 Task: Customer not responding is available for "Me only".
Action: Mouse moved to (19, 268)
Screenshot: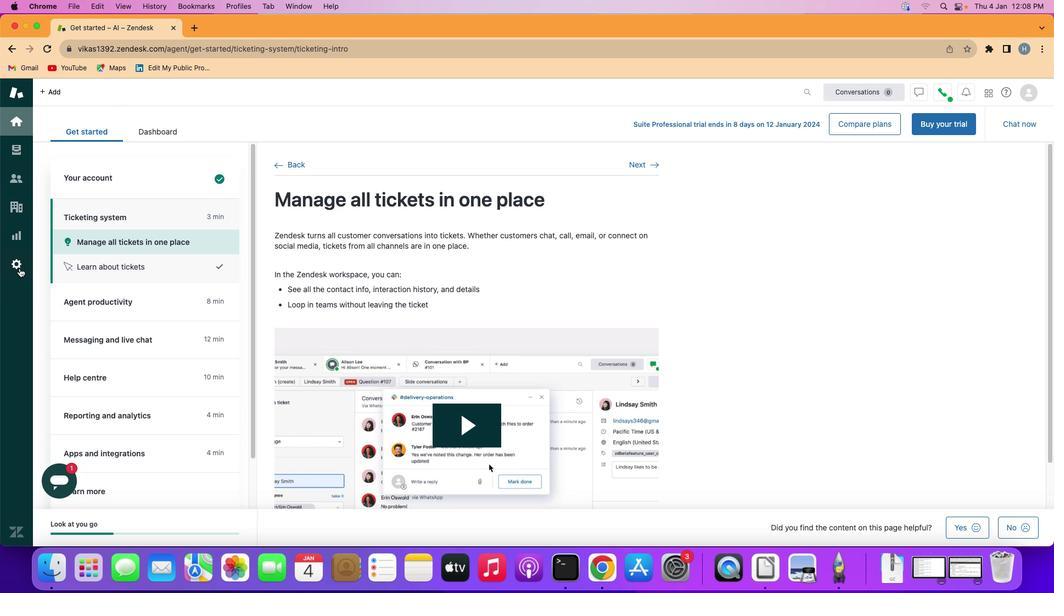 
Action: Mouse pressed left at (19, 268)
Screenshot: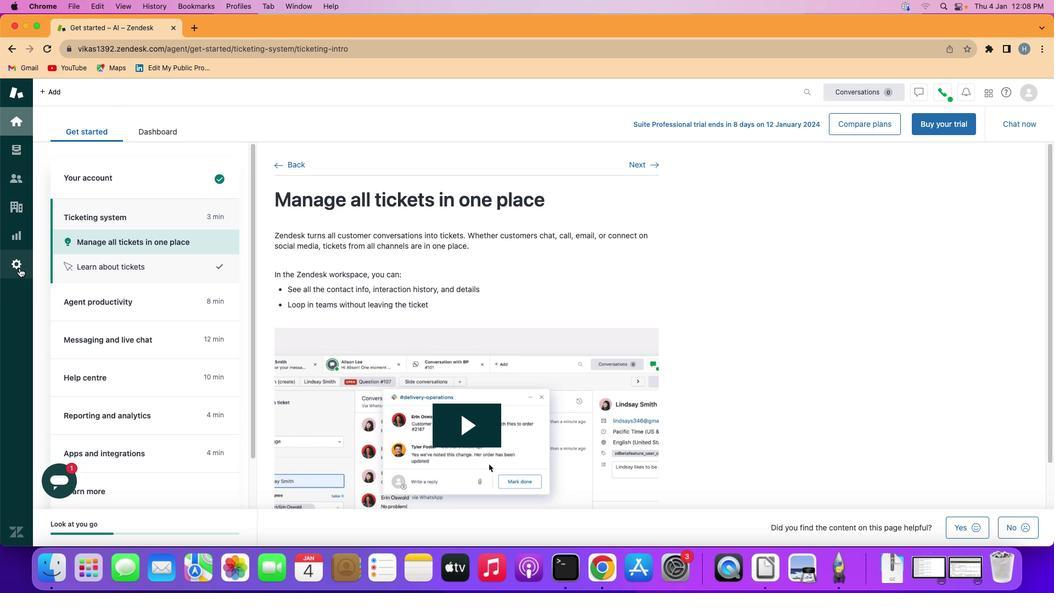 
Action: Mouse moved to (195, 449)
Screenshot: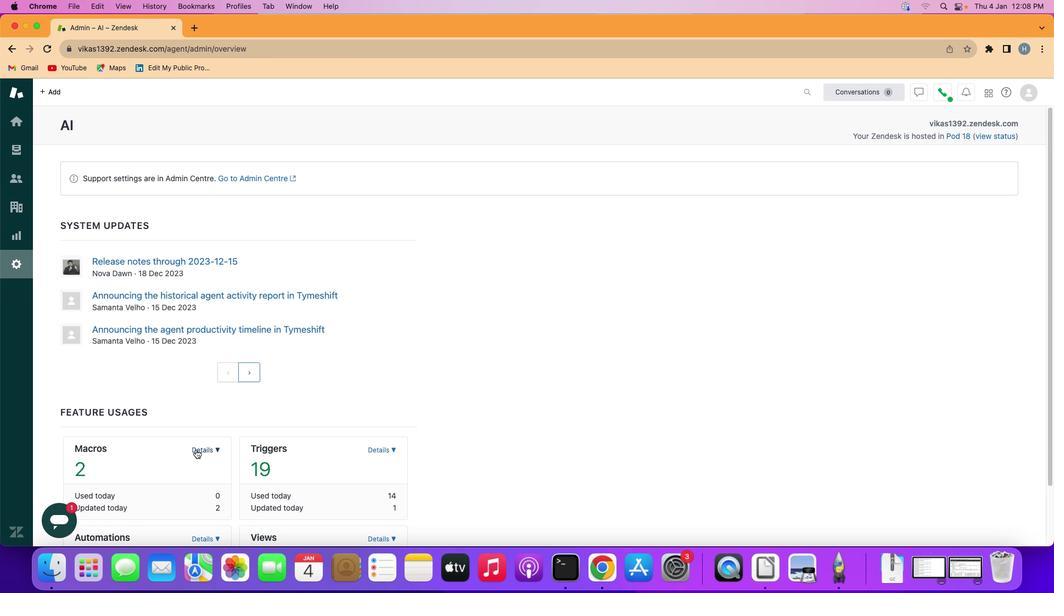 
Action: Mouse pressed left at (195, 449)
Screenshot: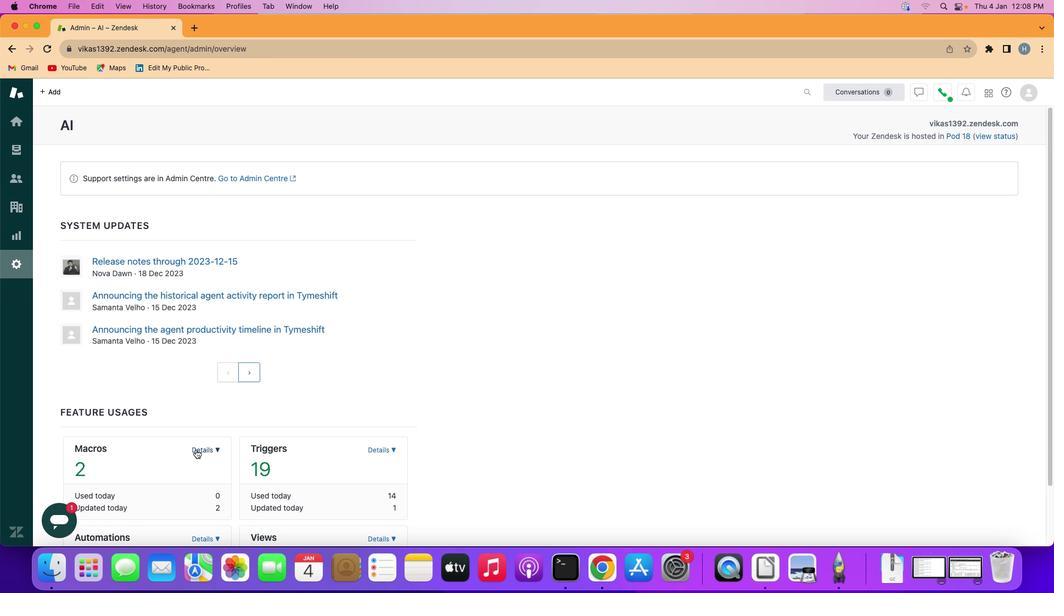 
Action: Mouse moved to (157, 512)
Screenshot: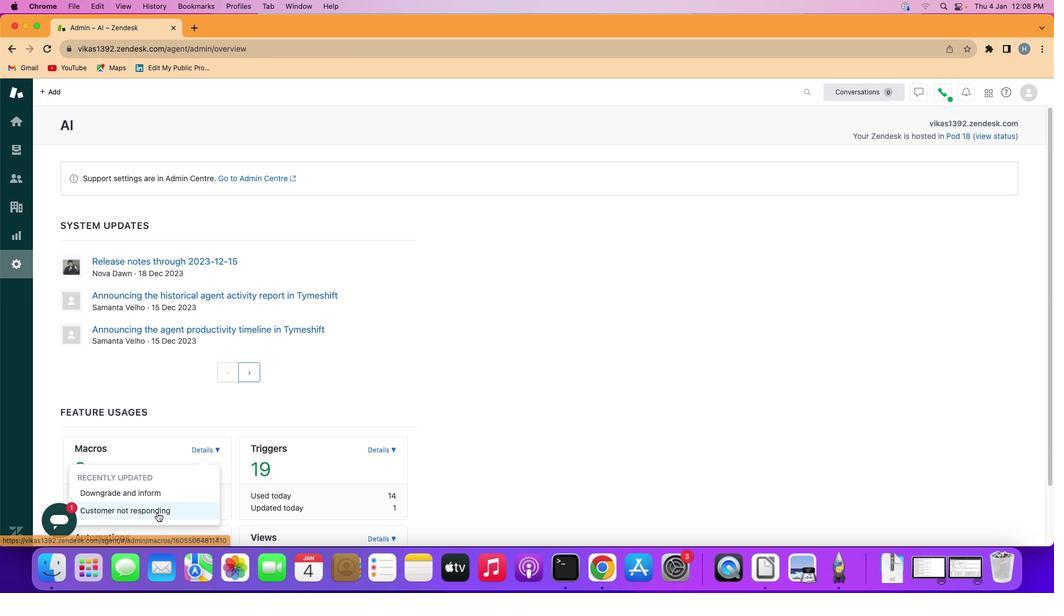 
Action: Mouse pressed left at (157, 512)
Screenshot: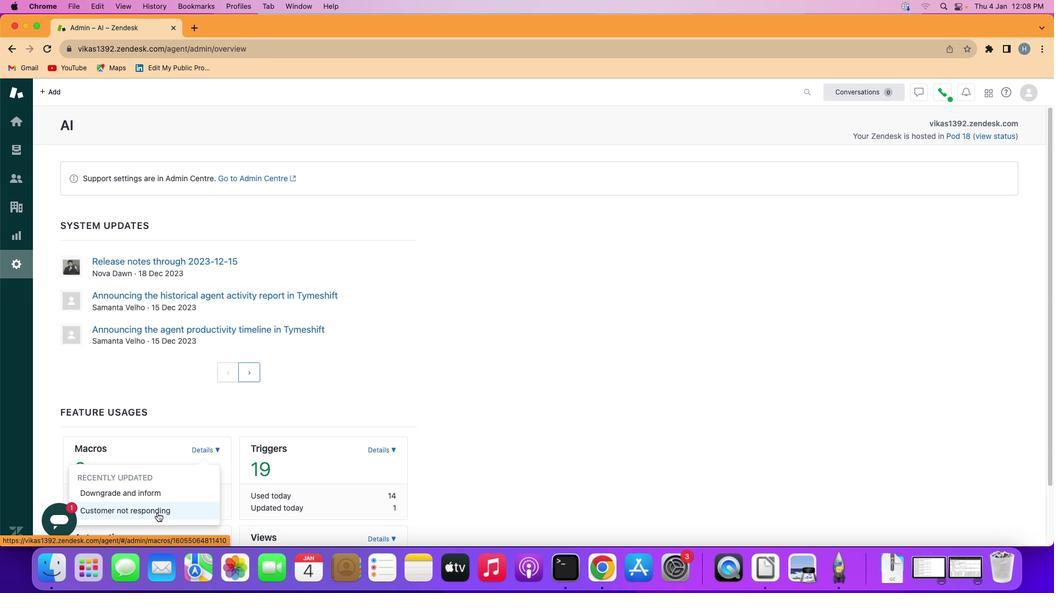 
Action: Mouse moved to (165, 293)
Screenshot: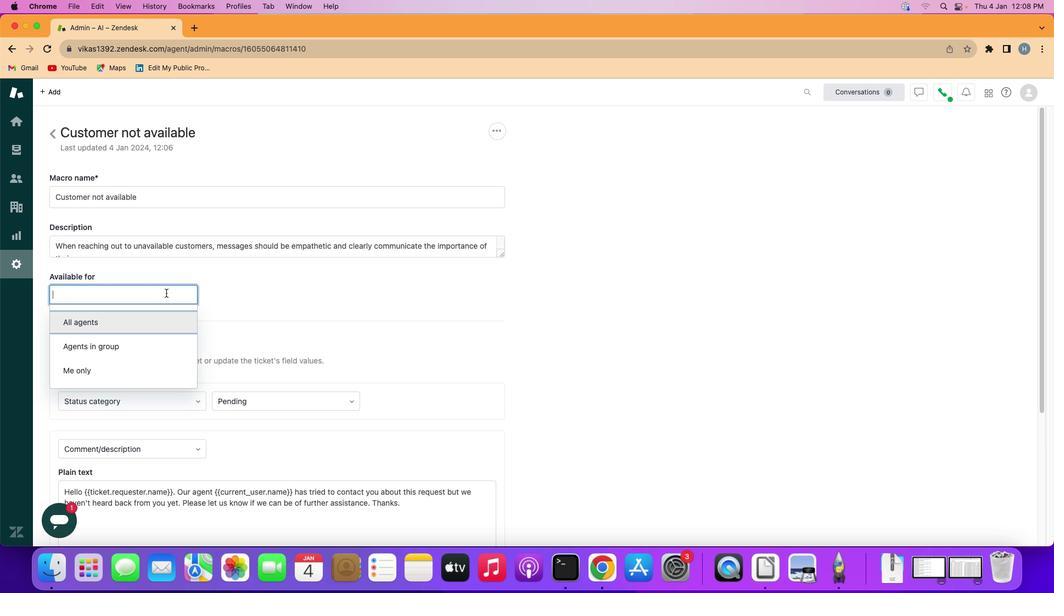 
Action: Mouse pressed left at (165, 293)
Screenshot: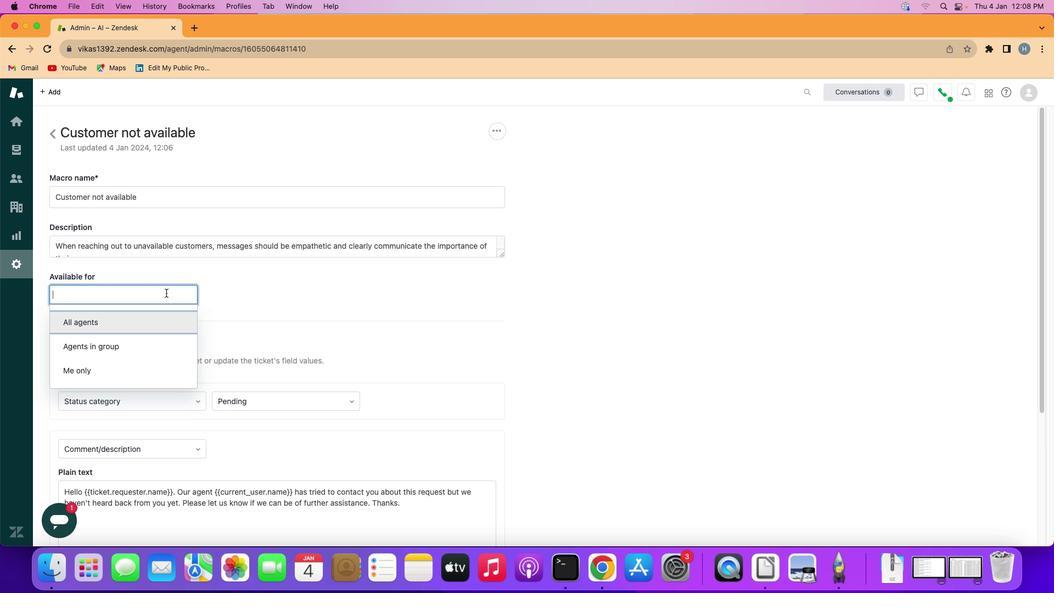 
Action: Mouse moved to (134, 363)
Screenshot: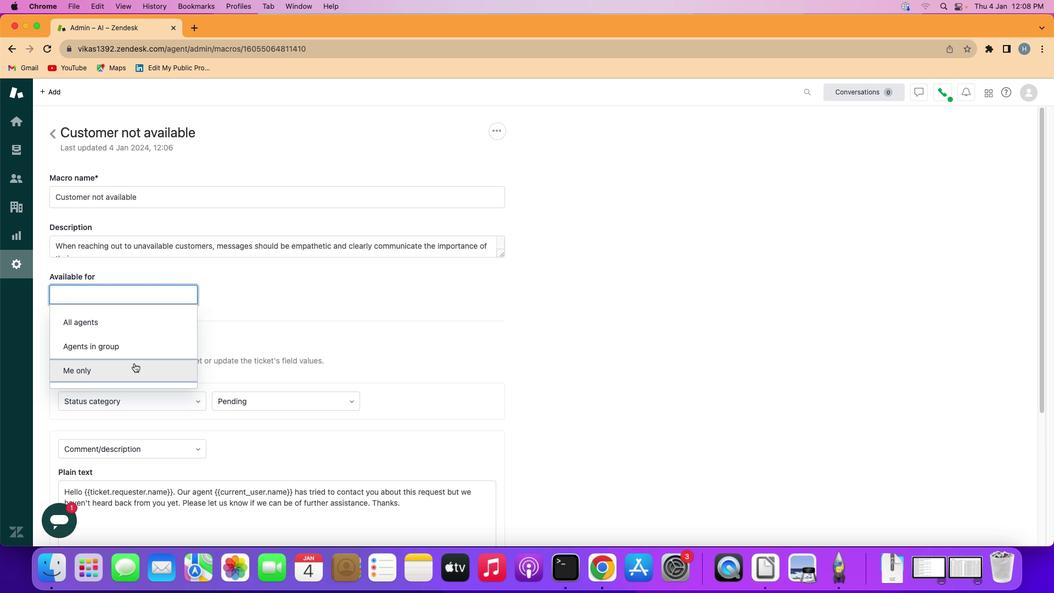 
Action: Mouse pressed left at (134, 363)
Screenshot: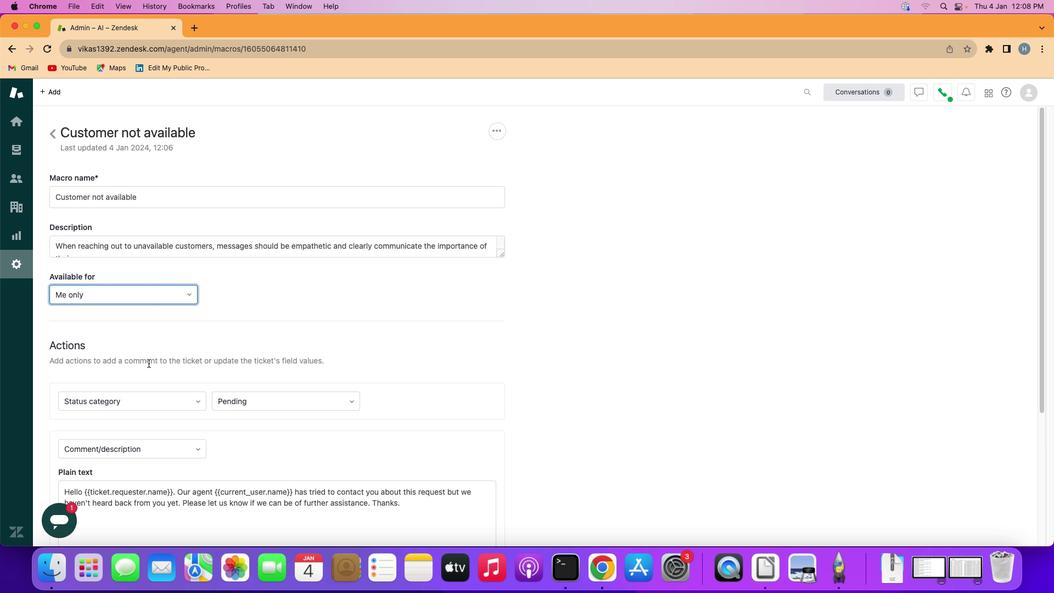 
Action: Mouse moved to (463, 373)
Screenshot: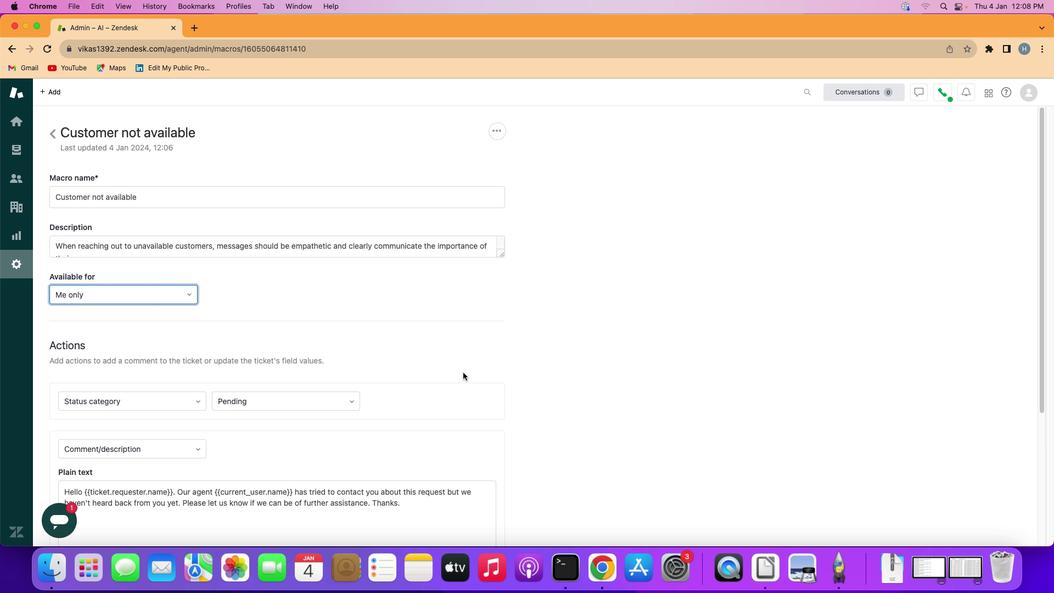 
Action: Mouse scrolled (463, 373) with delta (0, 0)
Screenshot: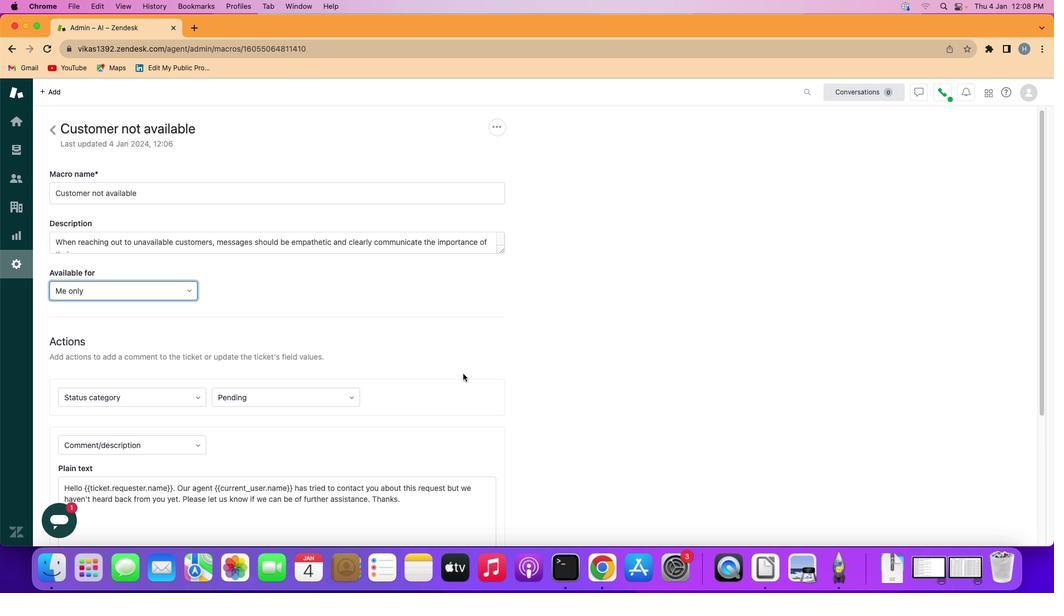 
Action: Mouse moved to (463, 373)
Screenshot: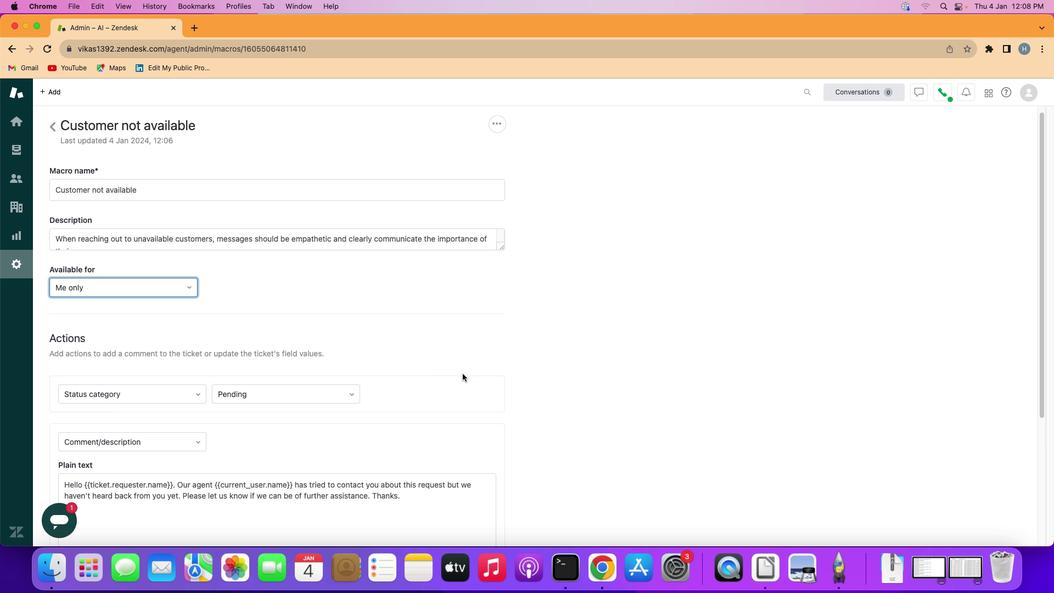 
Action: Mouse scrolled (463, 373) with delta (0, 0)
Screenshot: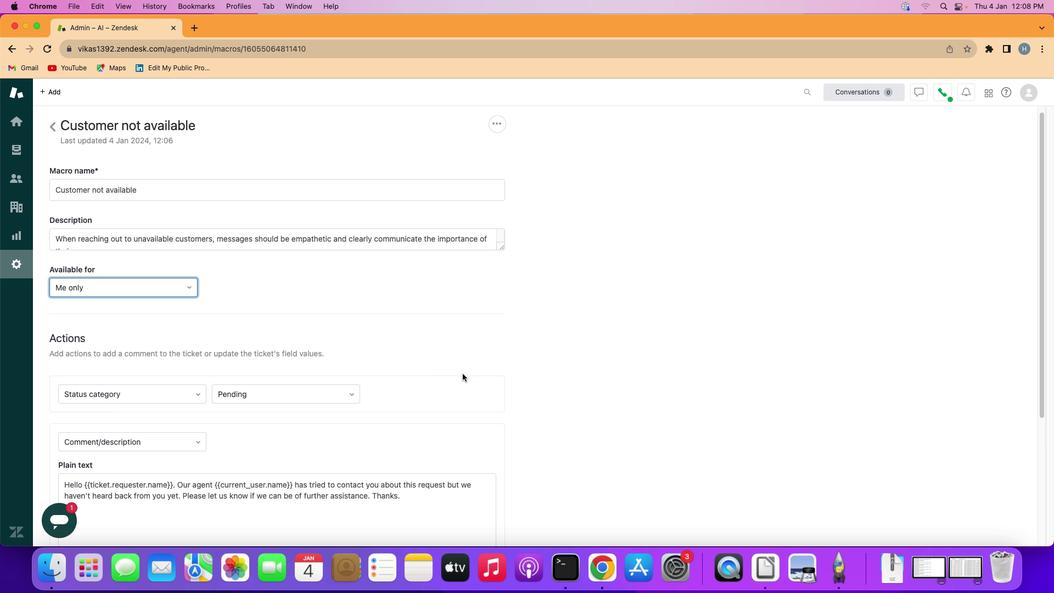
Action: Mouse moved to (463, 373)
Screenshot: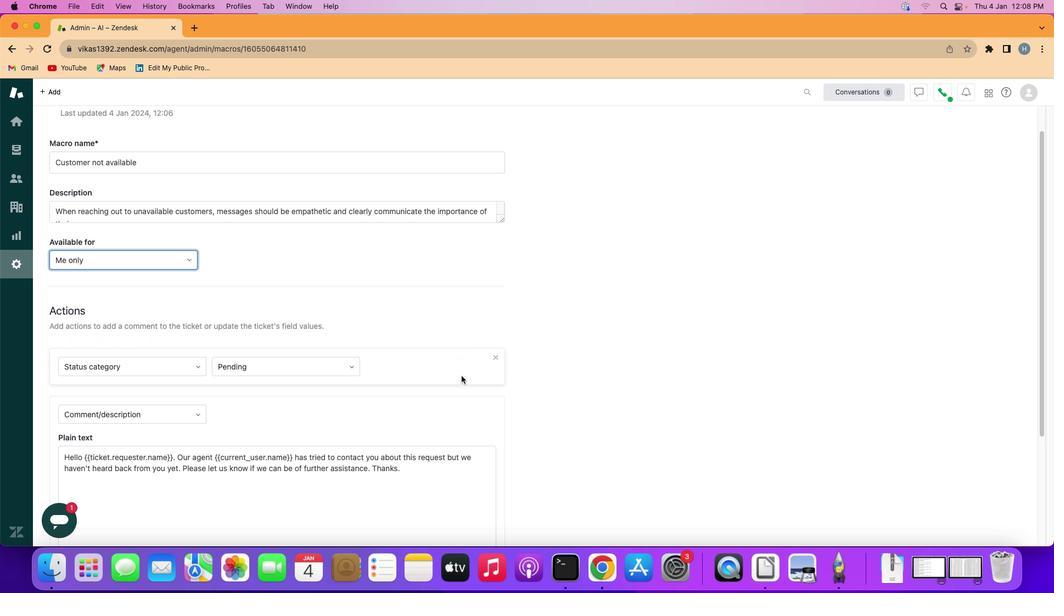 
Action: Mouse scrolled (463, 373) with delta (0, 0)
Screenshot: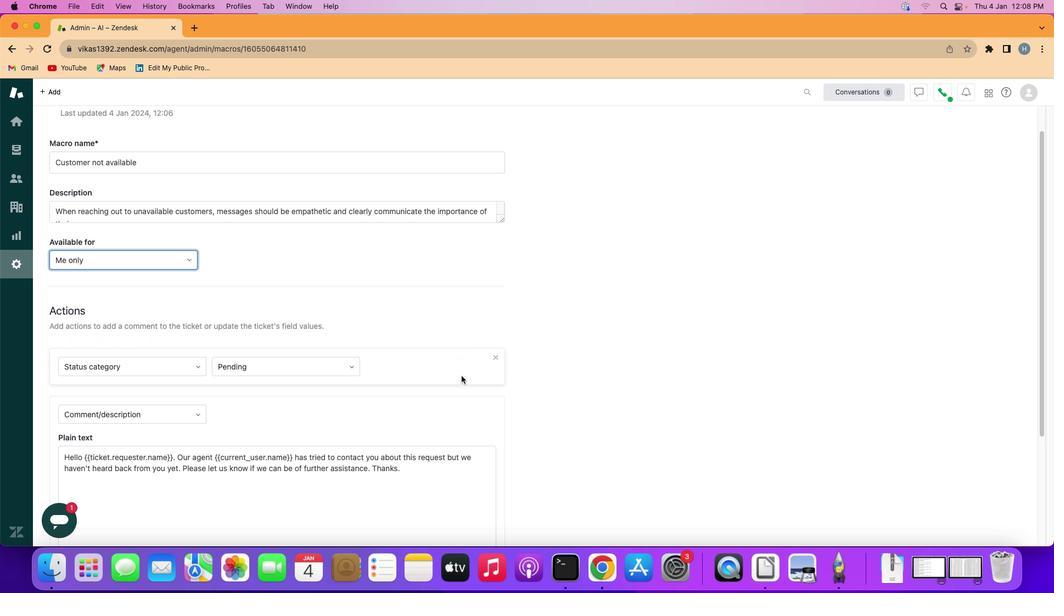 
Action: Mouse moved to (463, 374)
Screenshot: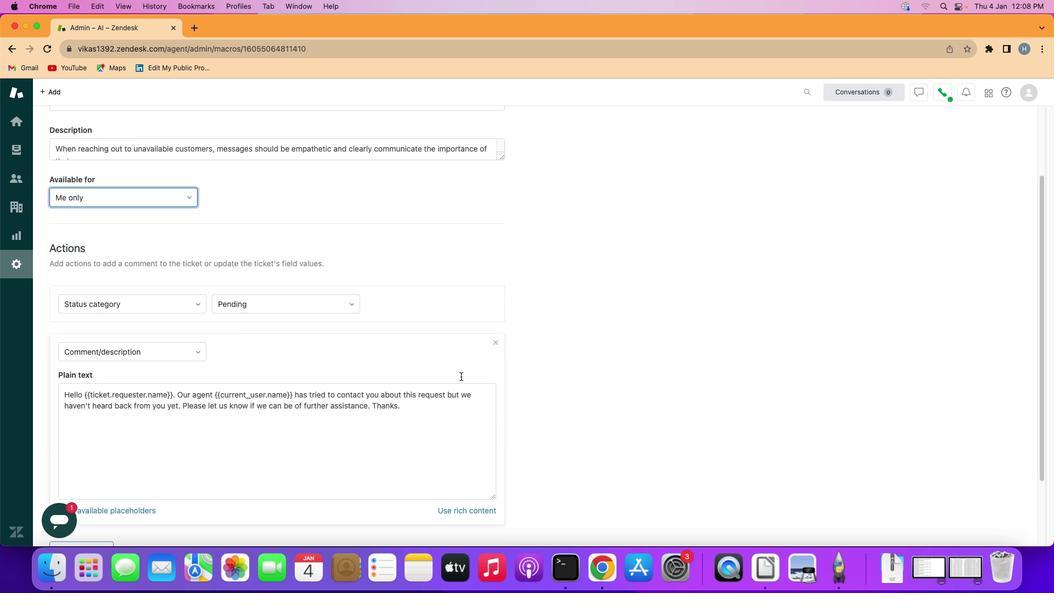 
Action: Mouse scrolled (463, 374) with delta (0, -1)
Screenshot: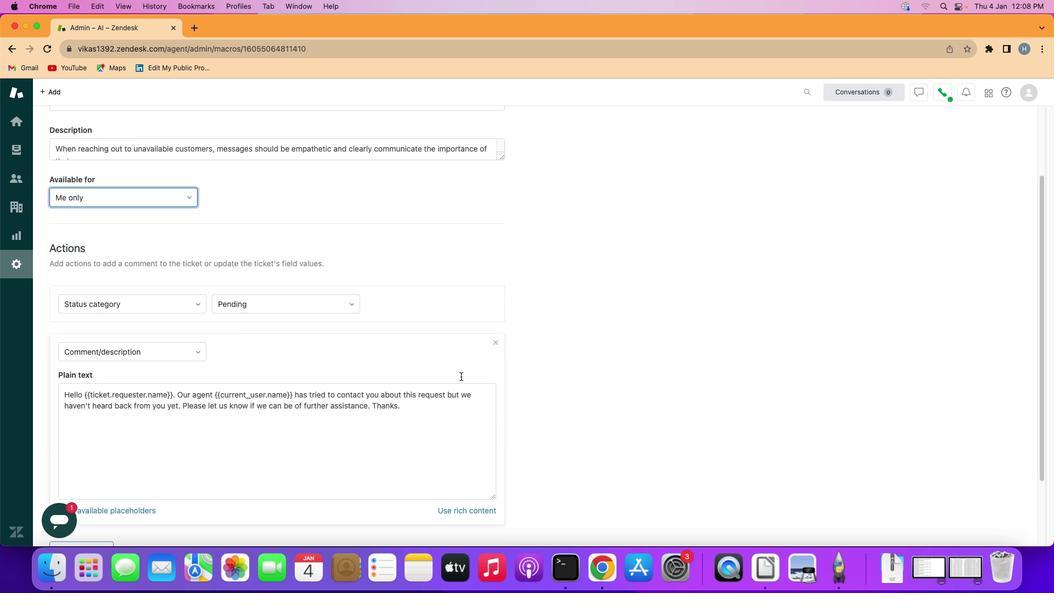 
Action: Mouse moved to (462, 375)
Screenshot: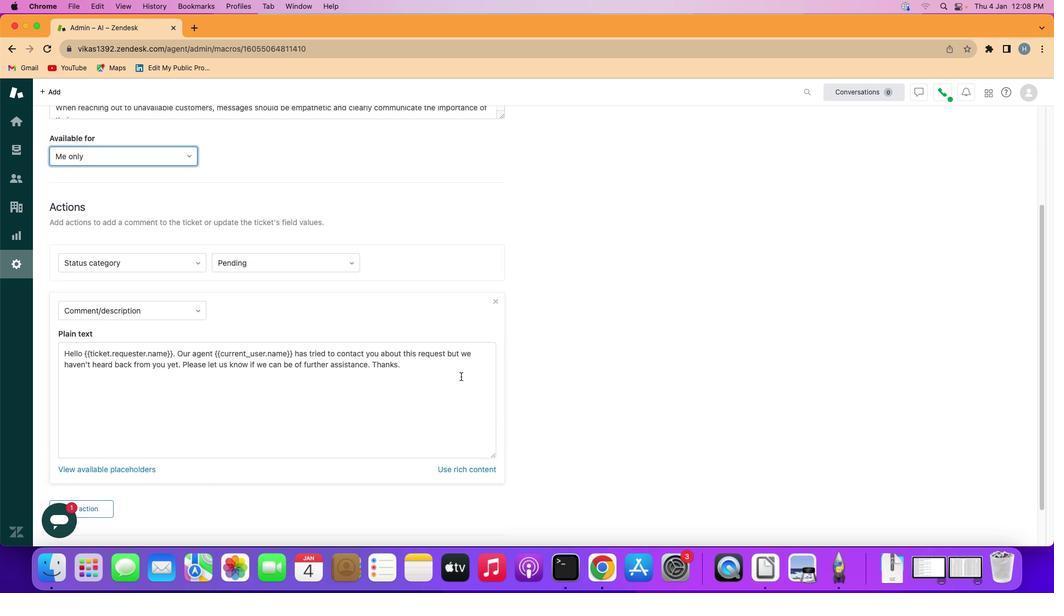 
Action: Mouse scrolled (462, 375) with delta (0, -1)
Screenshot: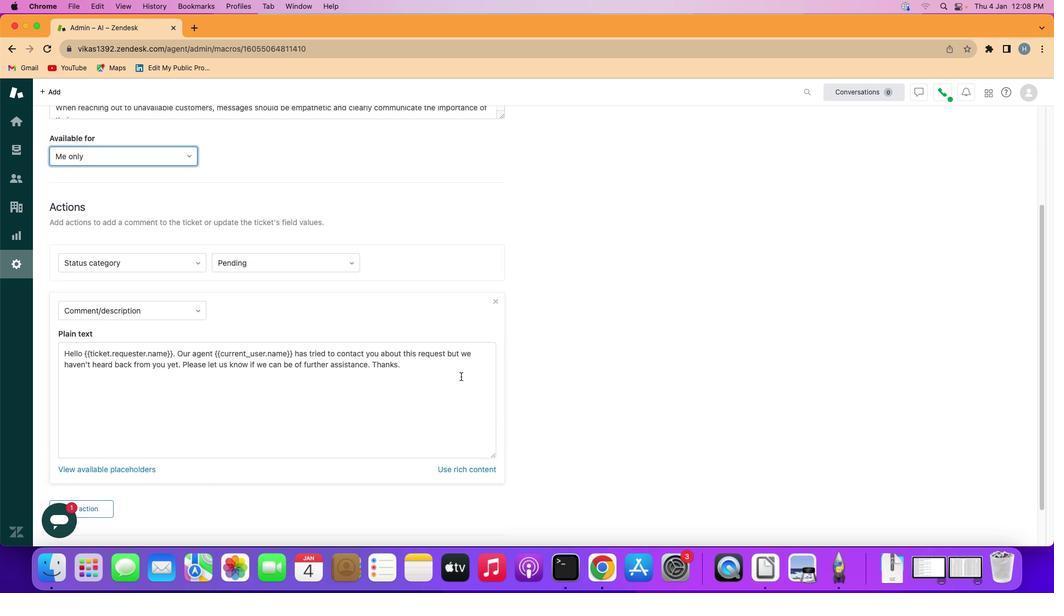 
Action: Mouse moved to (471, 523)
Screenshot: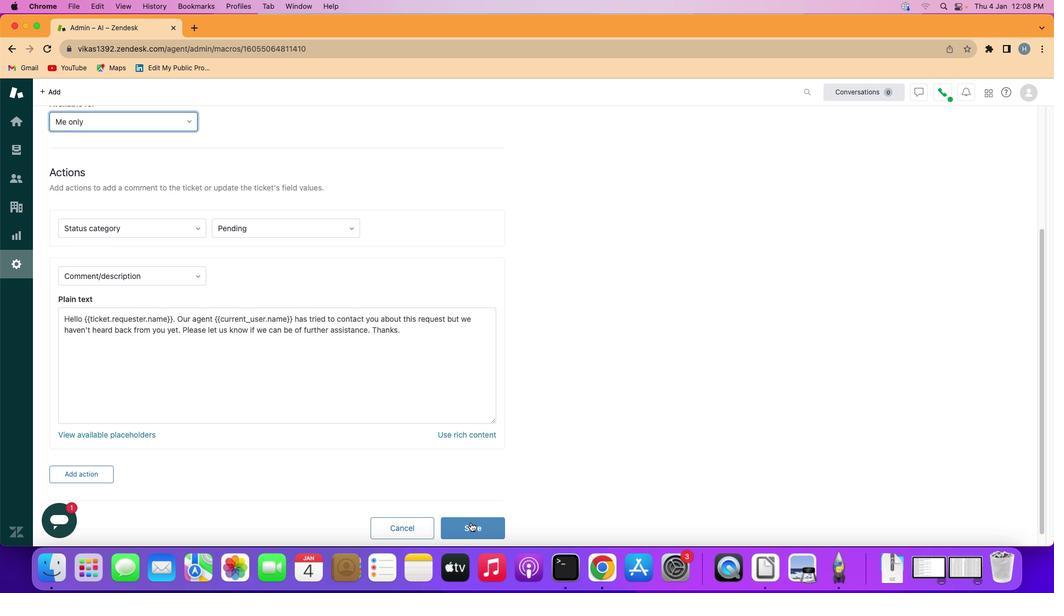 
Action: Mouse pressed left at (471, 523)
Screenshot: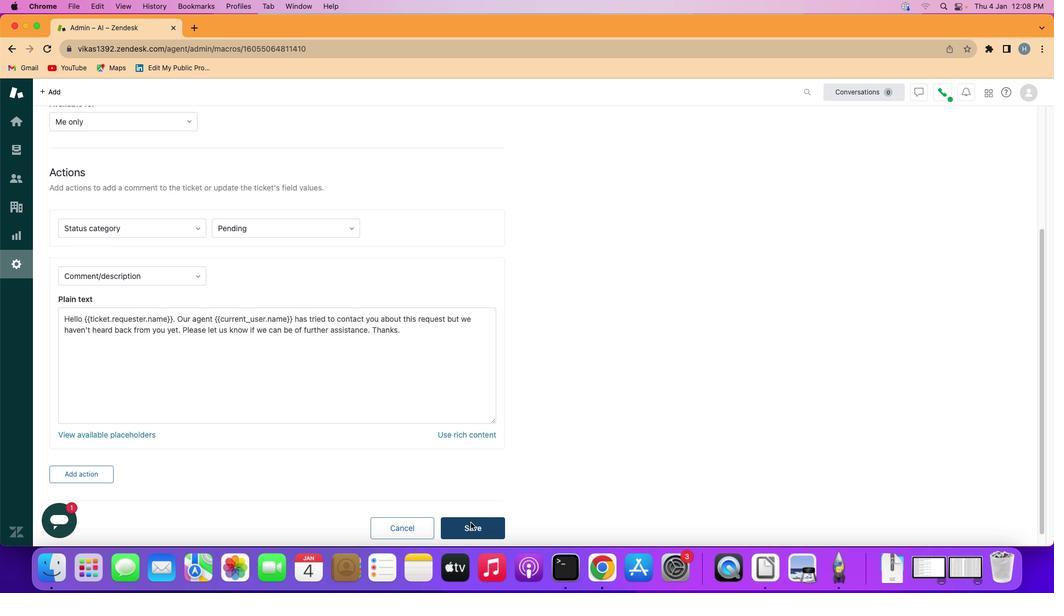 
Action: Mouse moved to (531, 309)
Screenshot: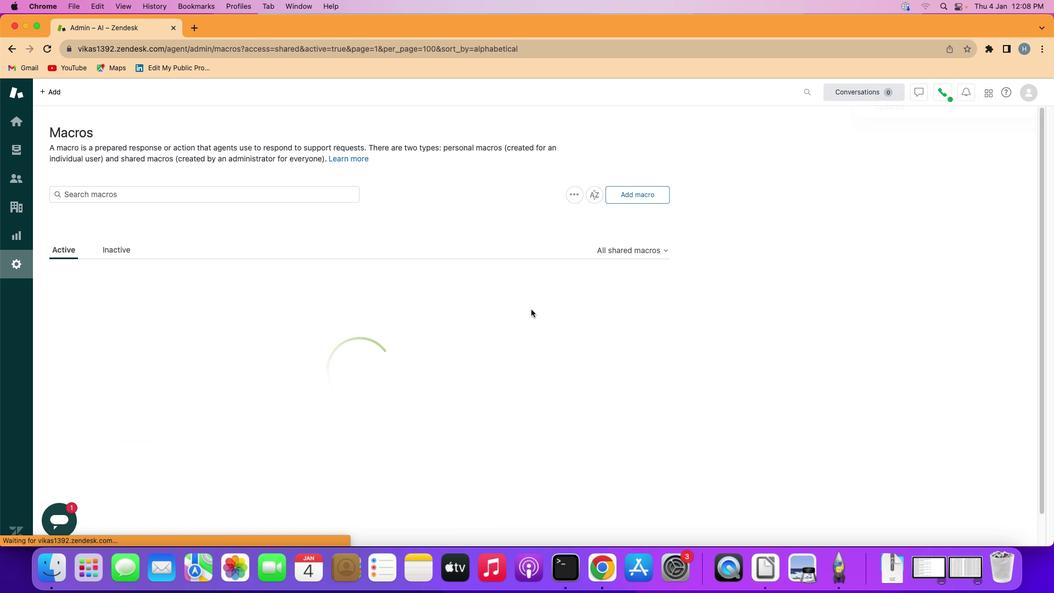 
